 Task: Use the formula "HEX2OCT" in spreadsheet "Project portfolio".
Action: Mouse moved to (673, 280)
Screenshot: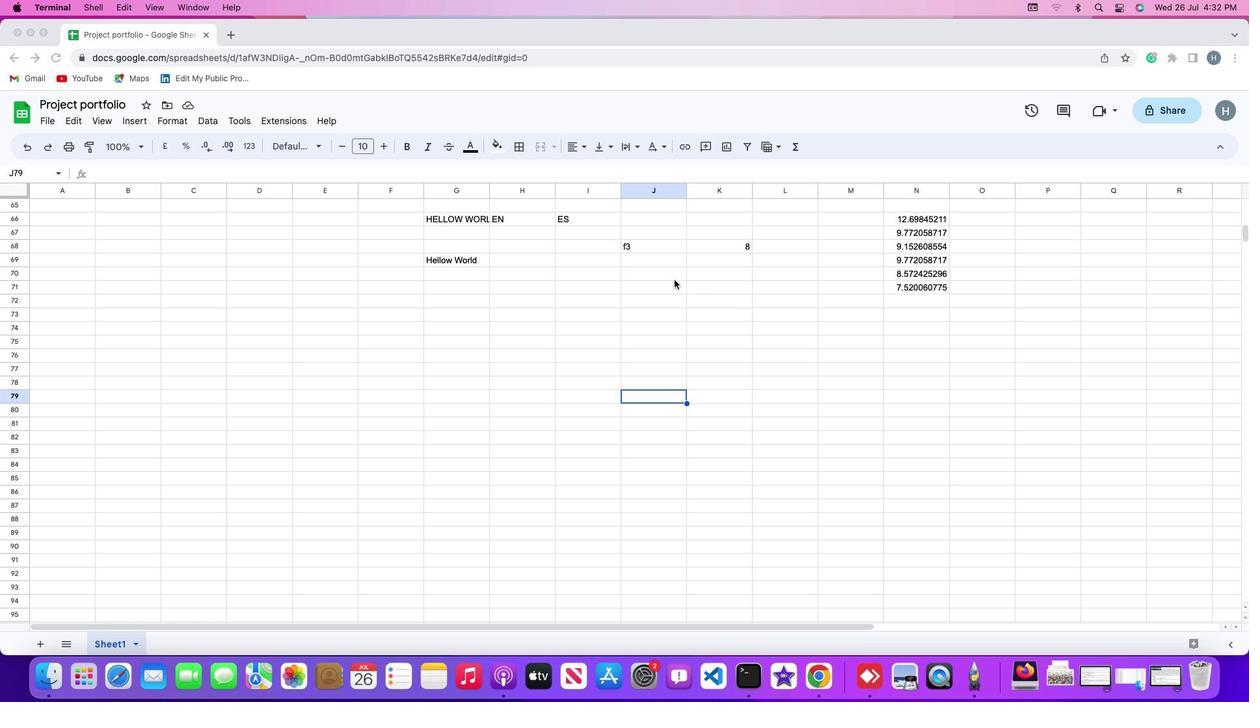 
Action: Mouse pressed left at (673, 280)
Screenshot: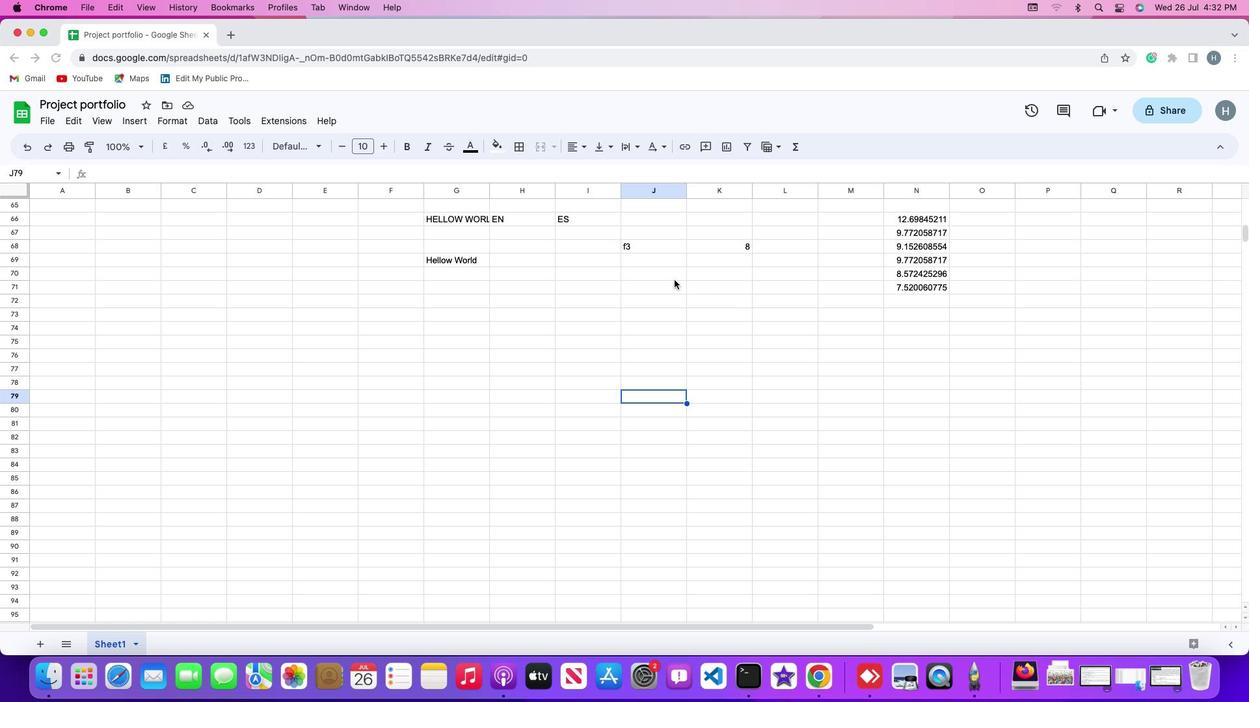 
Action: Mouse moved to (670, 275)
Screenshot: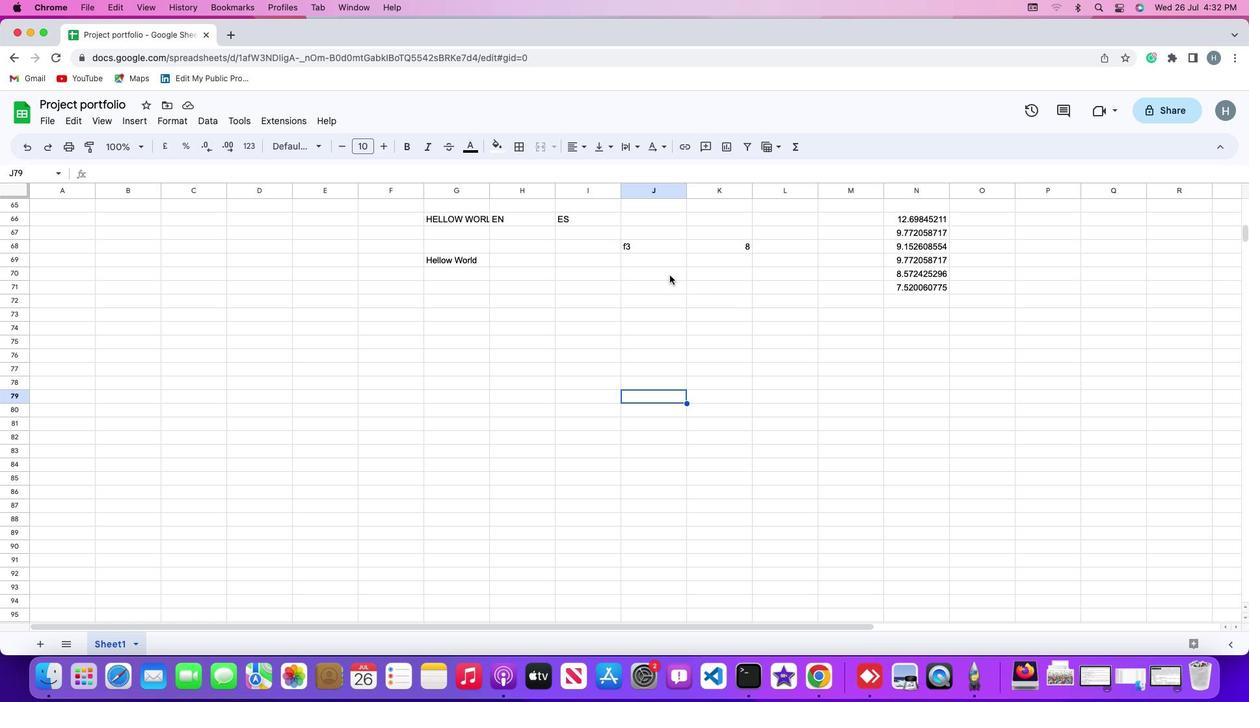 
Action: Mouse pressed left at (670, 275)
Screenshot: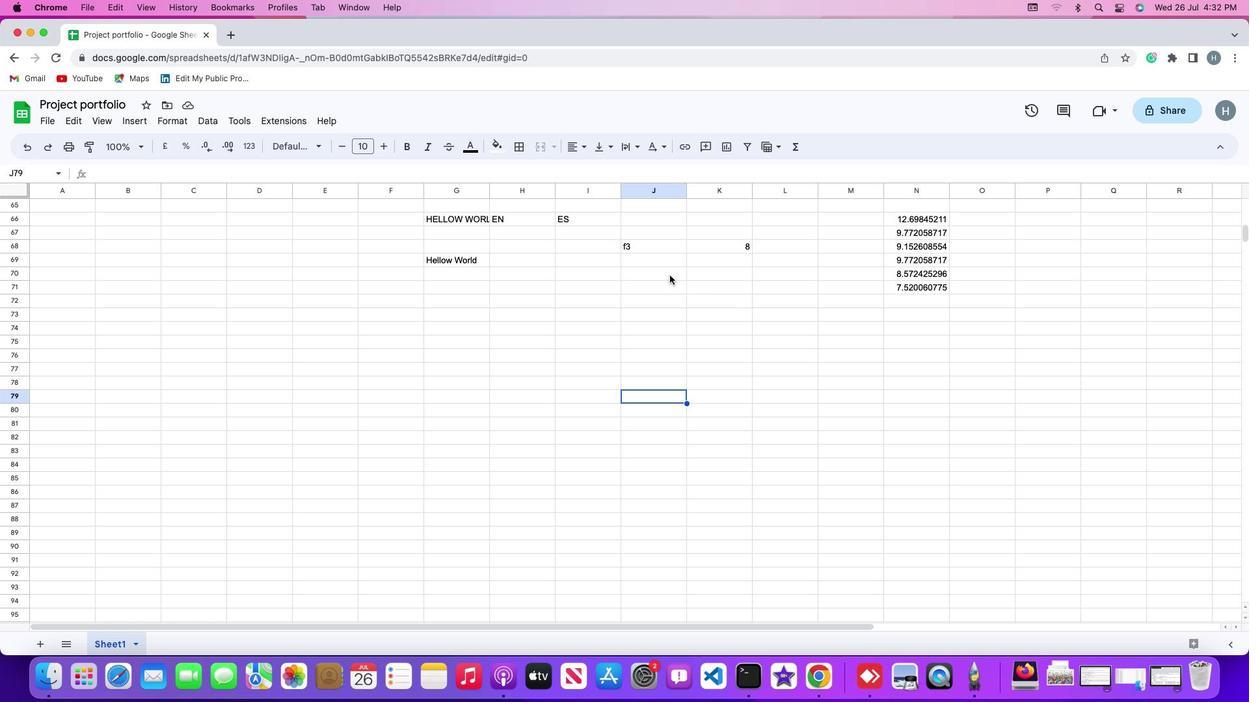 
Action: Mouse moved to (125, 119)
Screenshot: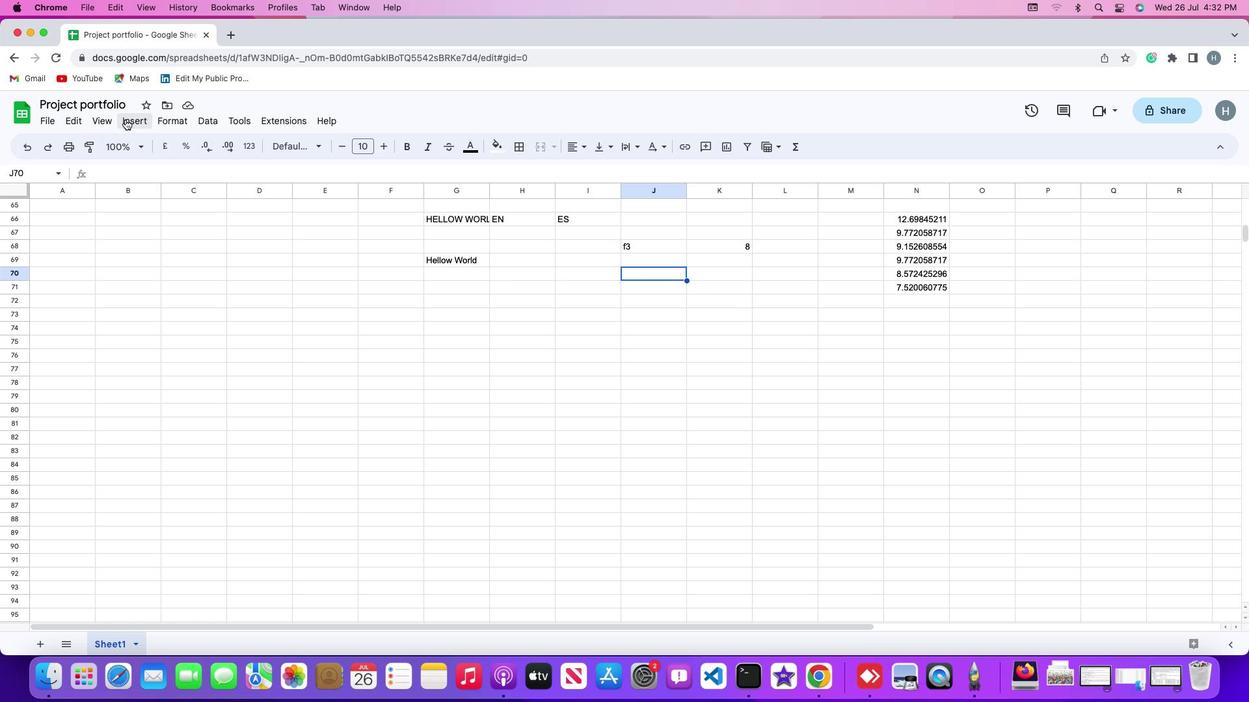
Action: Mouse pressed left at (125, 119)
Screenshot: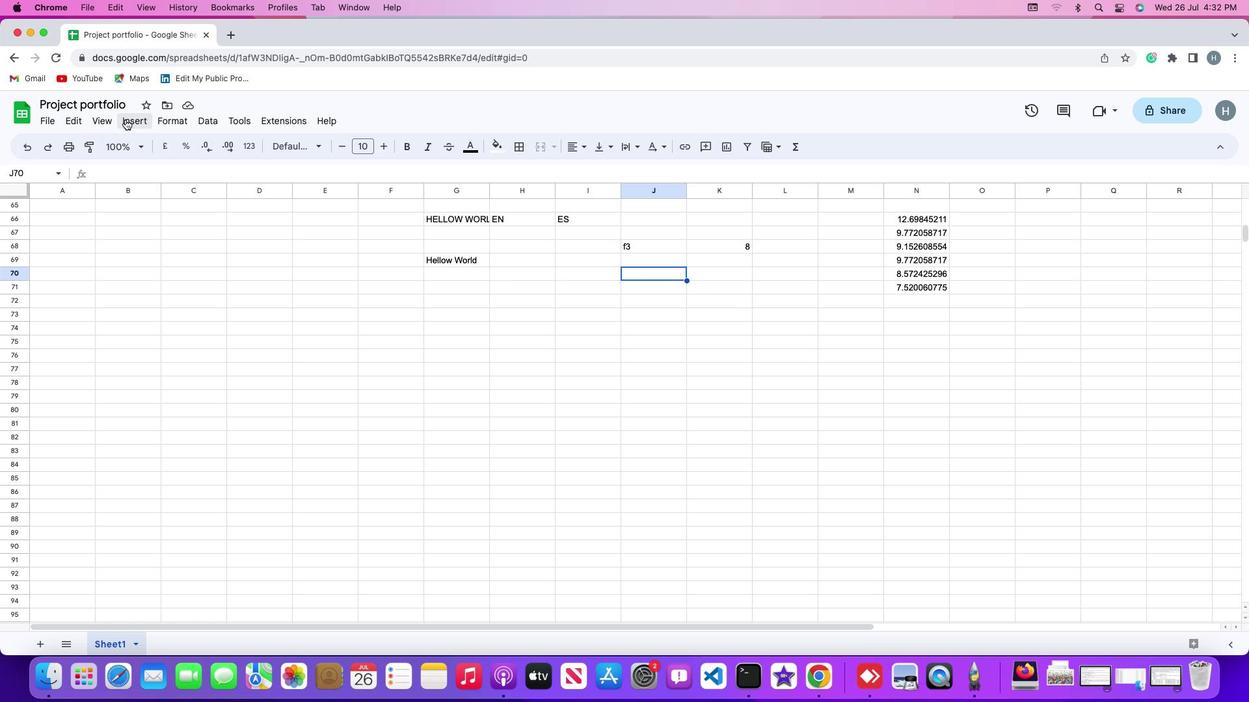 
Action: Mouse moved to (161, 328)
Screenshot: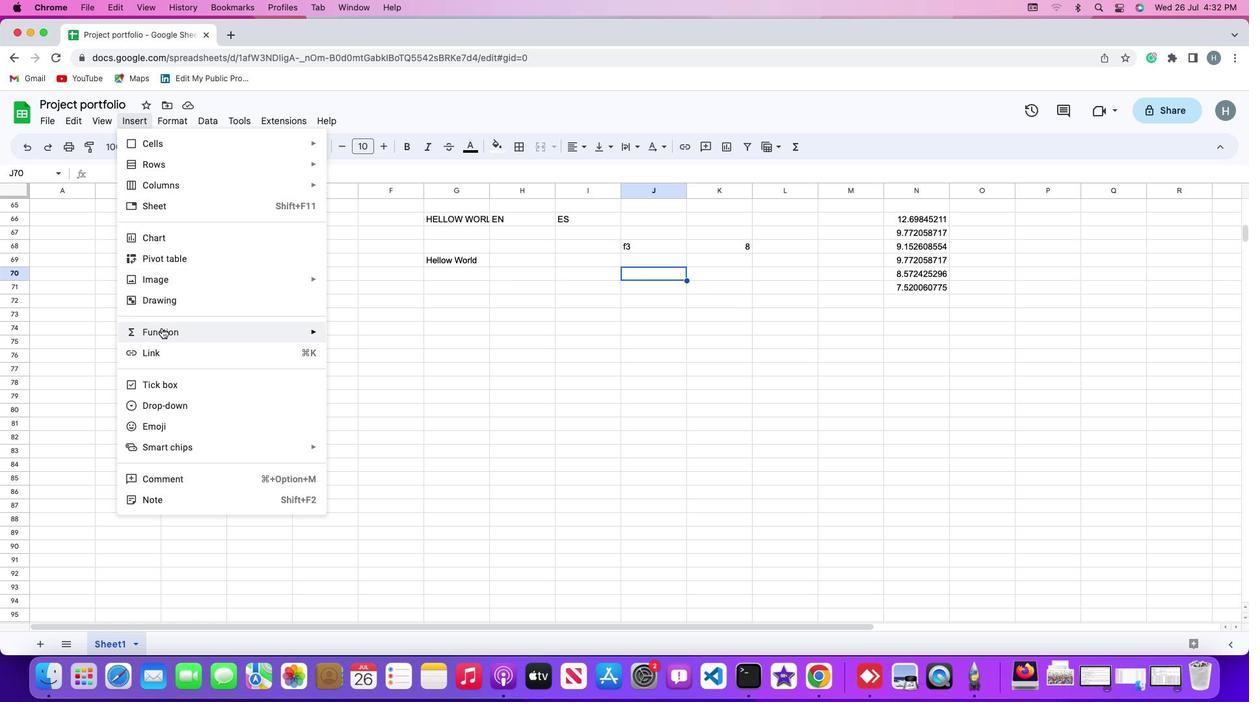 
Action: Mouse pressed left at (161, 328)
Screenshot: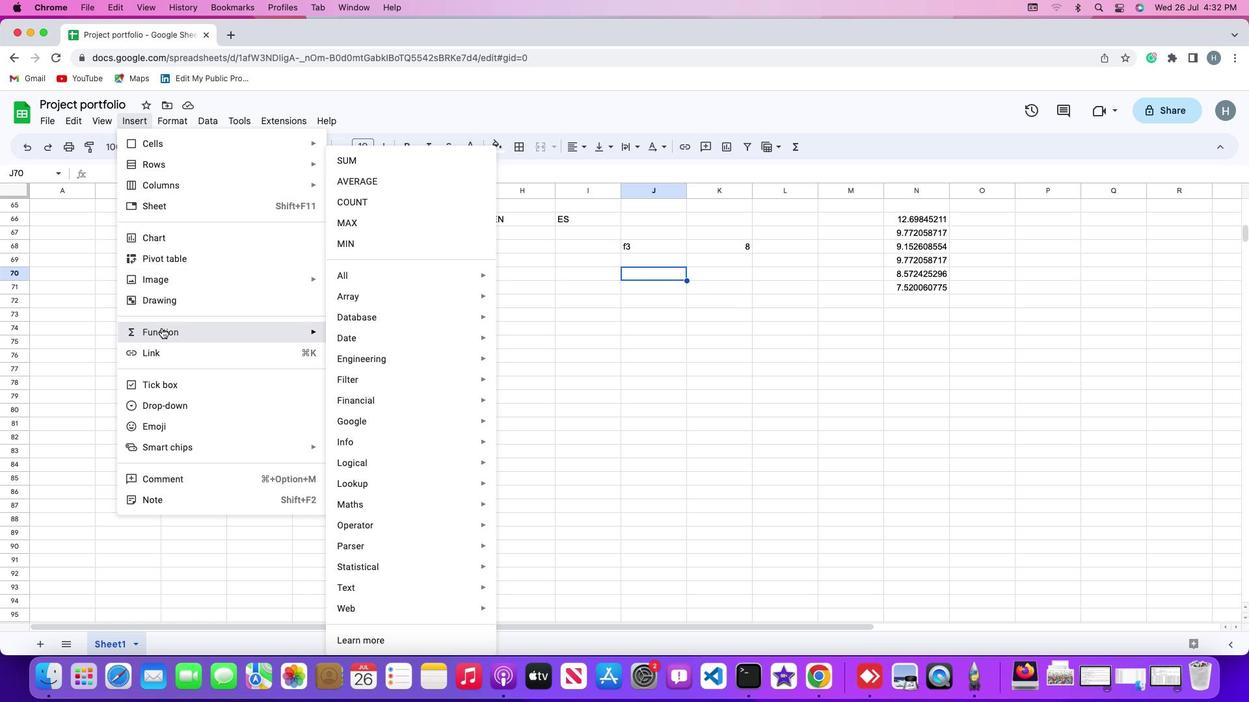 
Action: Mouse moved to (344, 278)
Screenshot: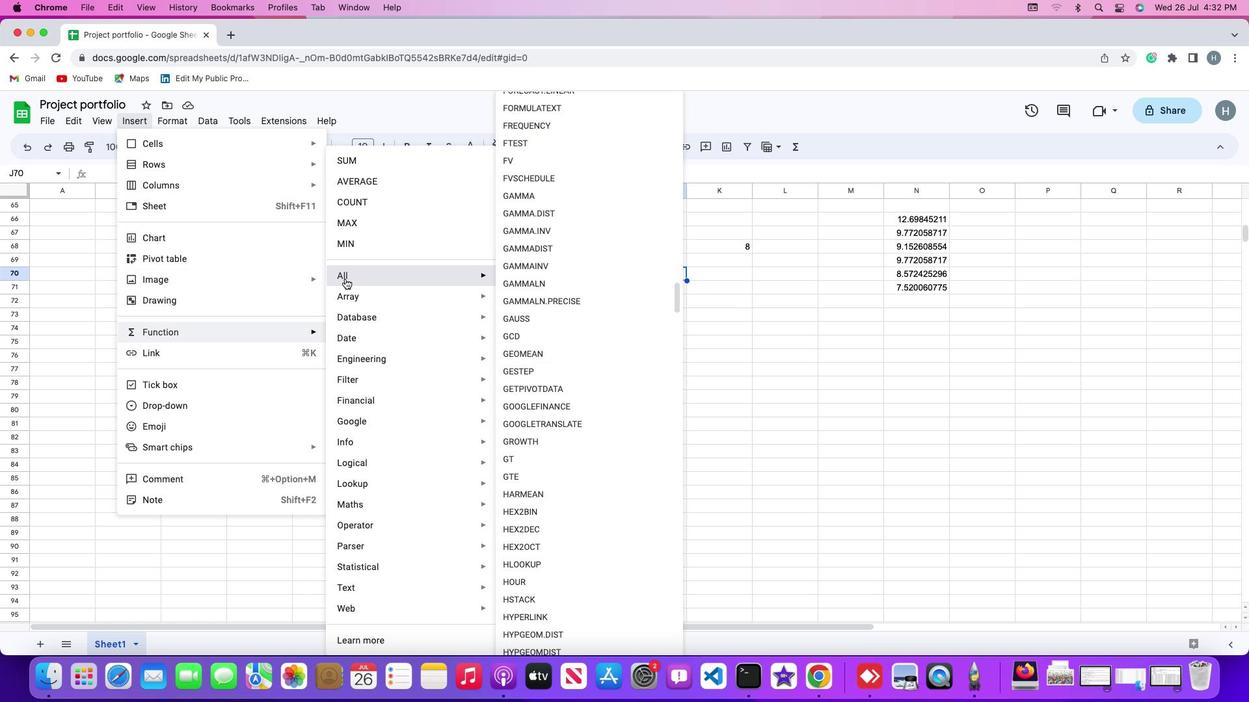 
Action: Mouse pressed left at (344, 278)
Screenshot: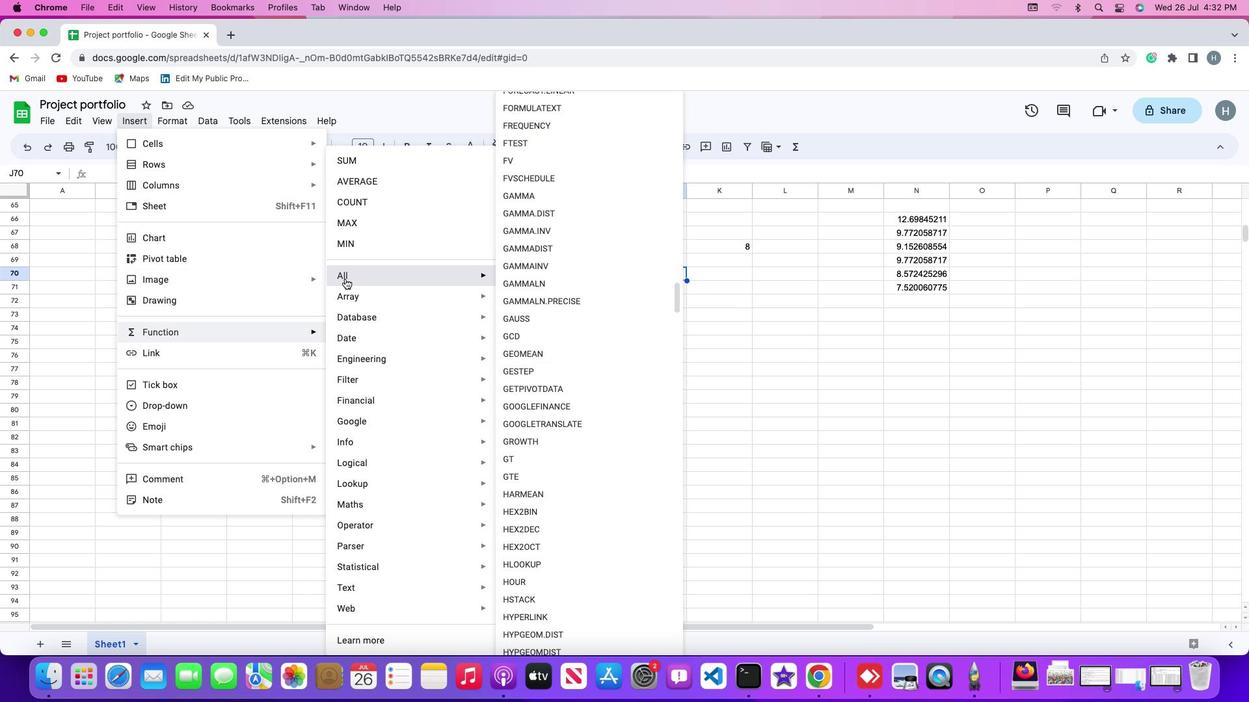 
Action: Mouse moved to (545, 551)
Screenshot: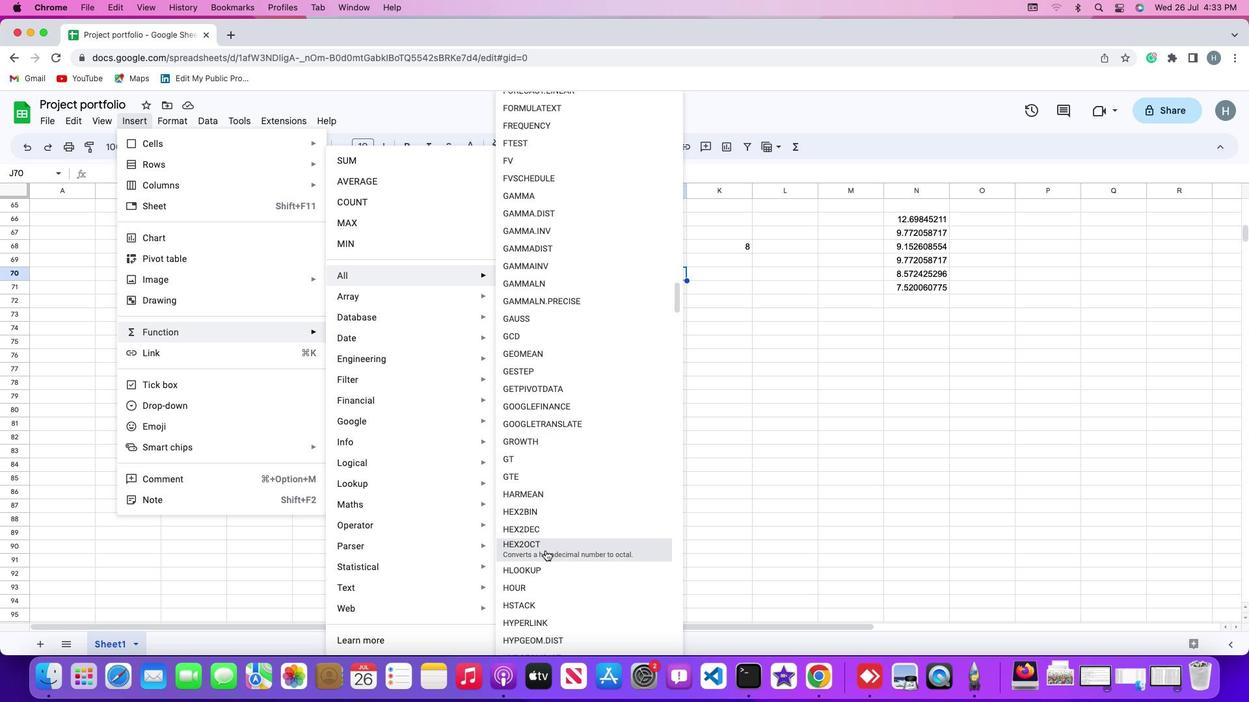
Action: Mouse pressed left at (545, 551)
Screenshot: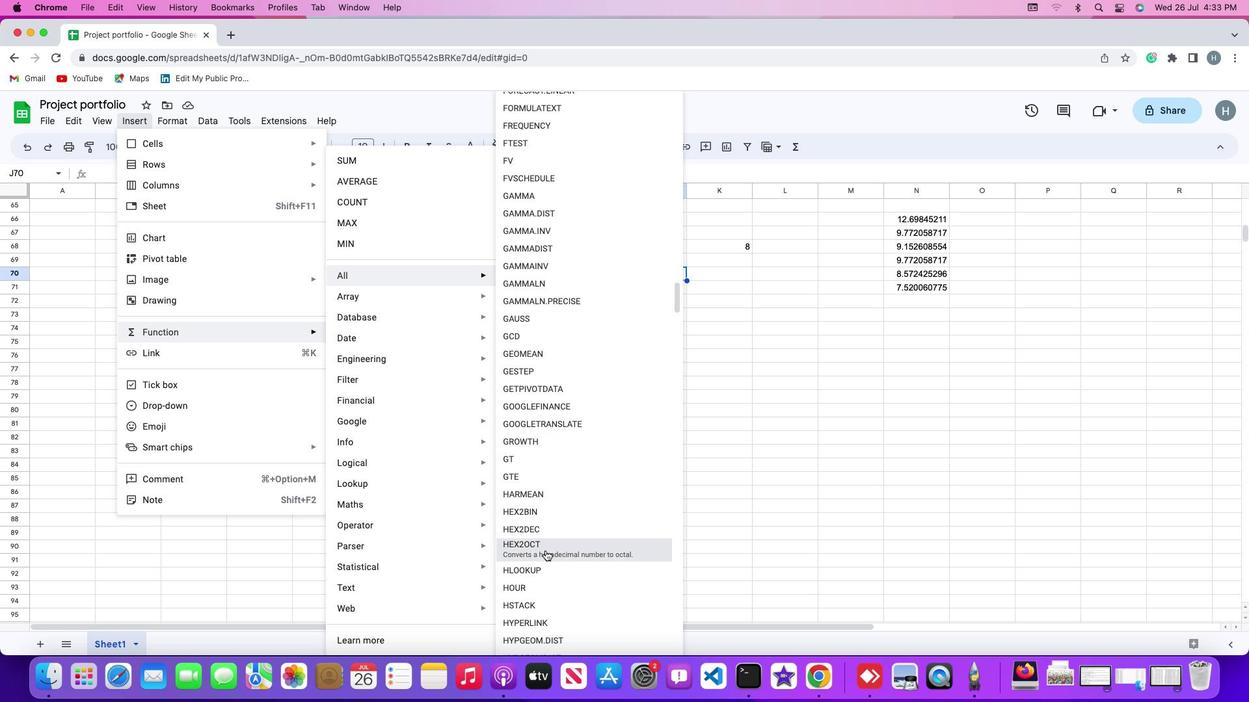 
Action: Mouse moved to (642, 245)
Screenshot: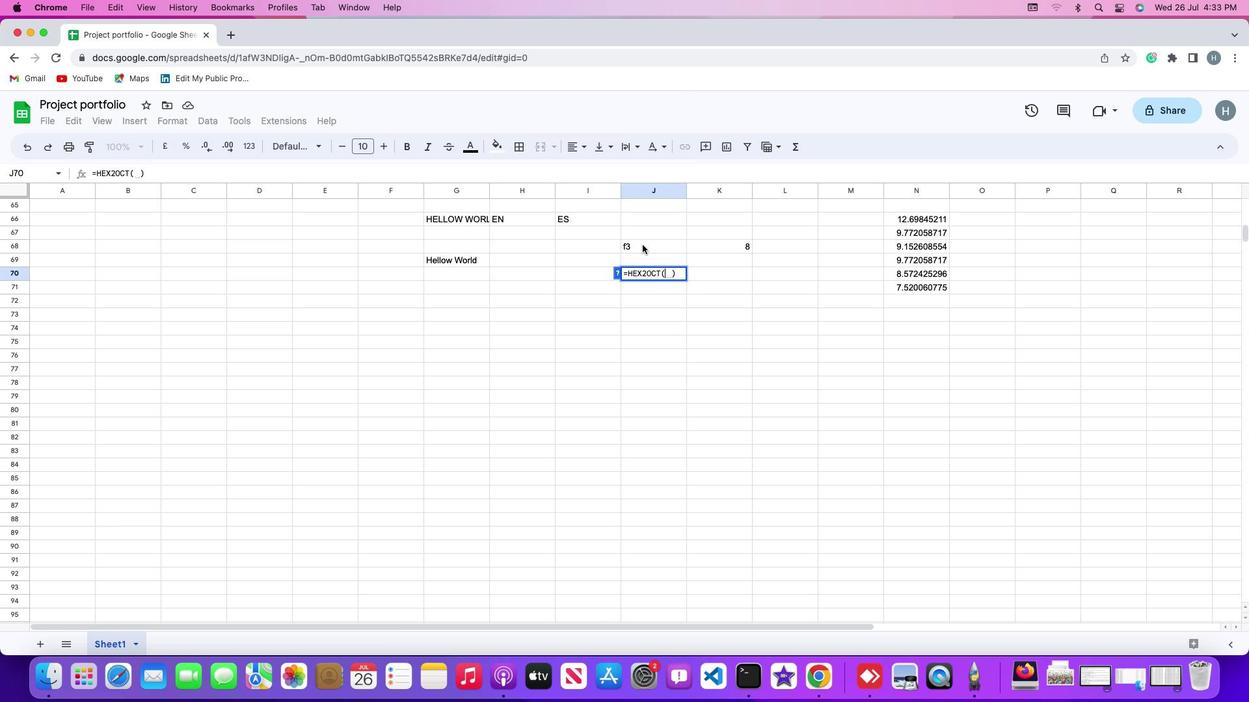 
Action: Mouse pressed left at (642, 245)
Screenshot: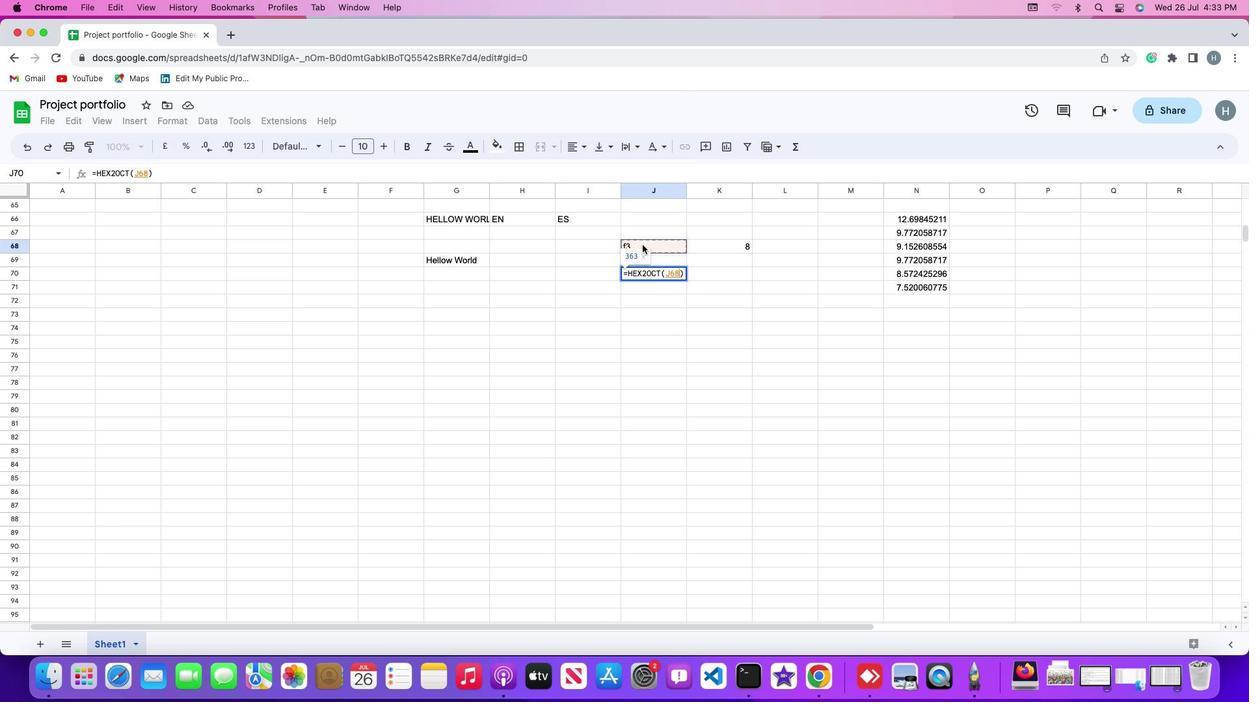 
Action: Key pressed ','
Screenshot: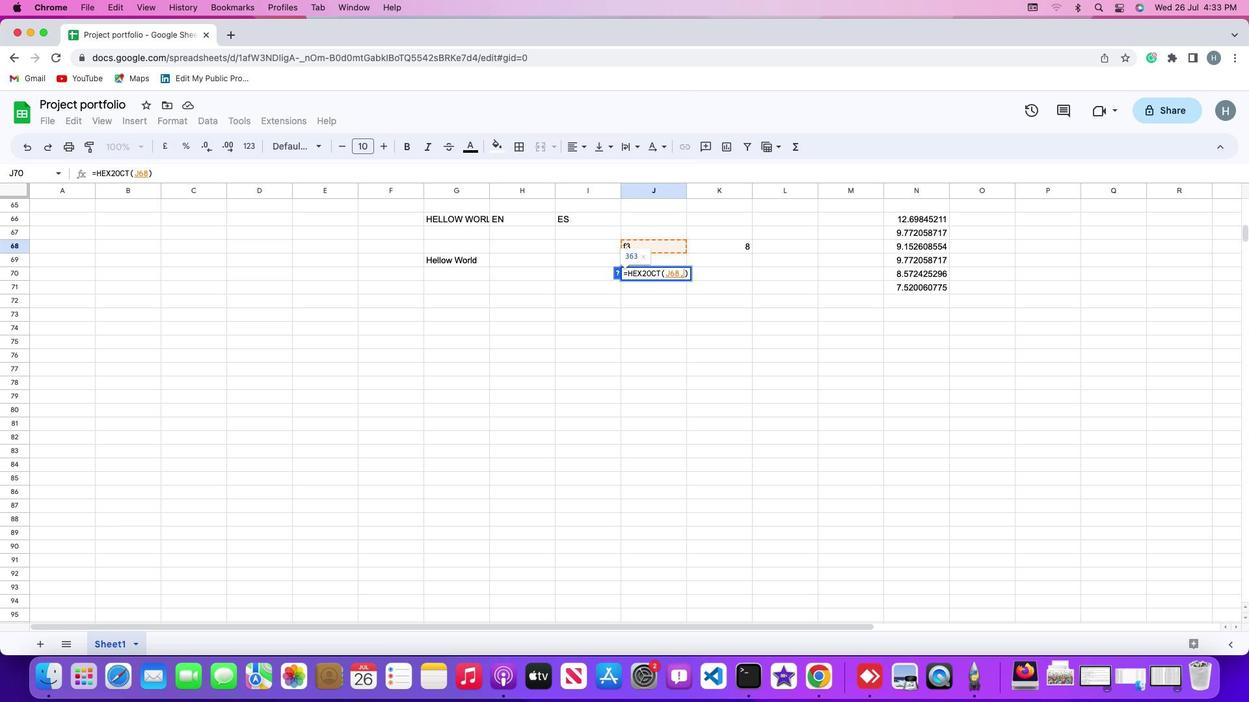 
Action: Mouse moved to (733, 243)
Screenshot: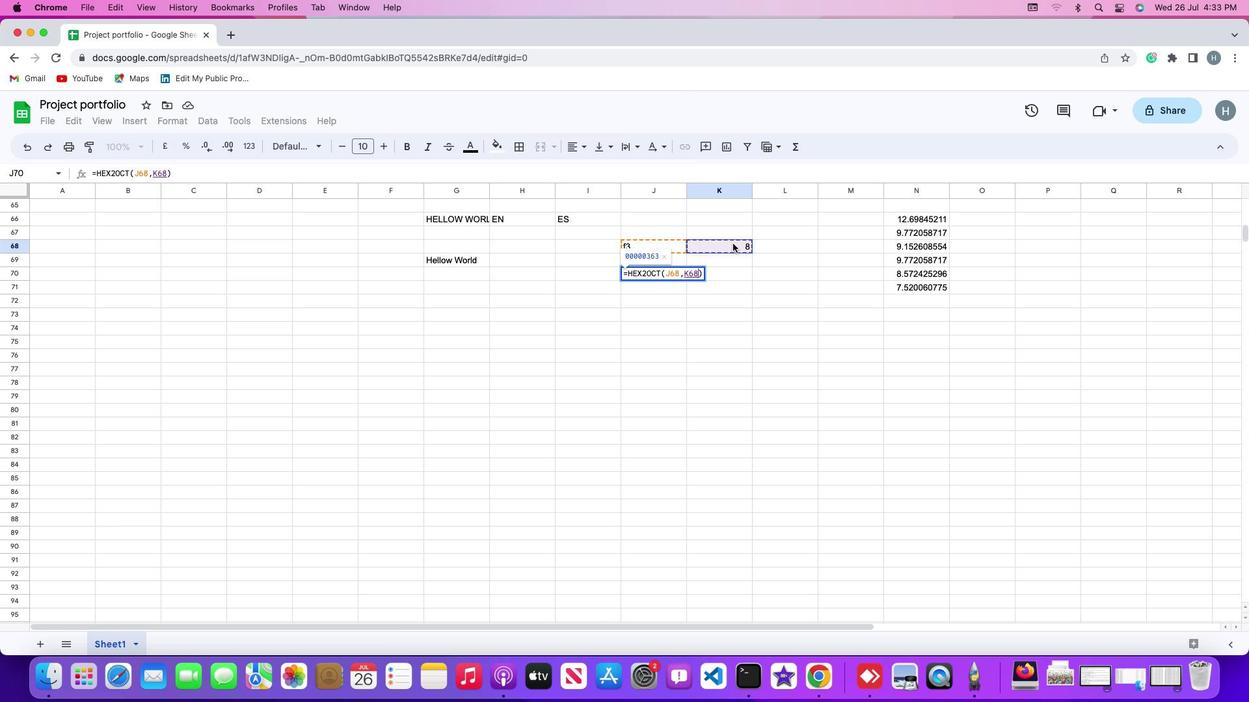
Action: Mouse pressed left at (733, 243)
Screenshot: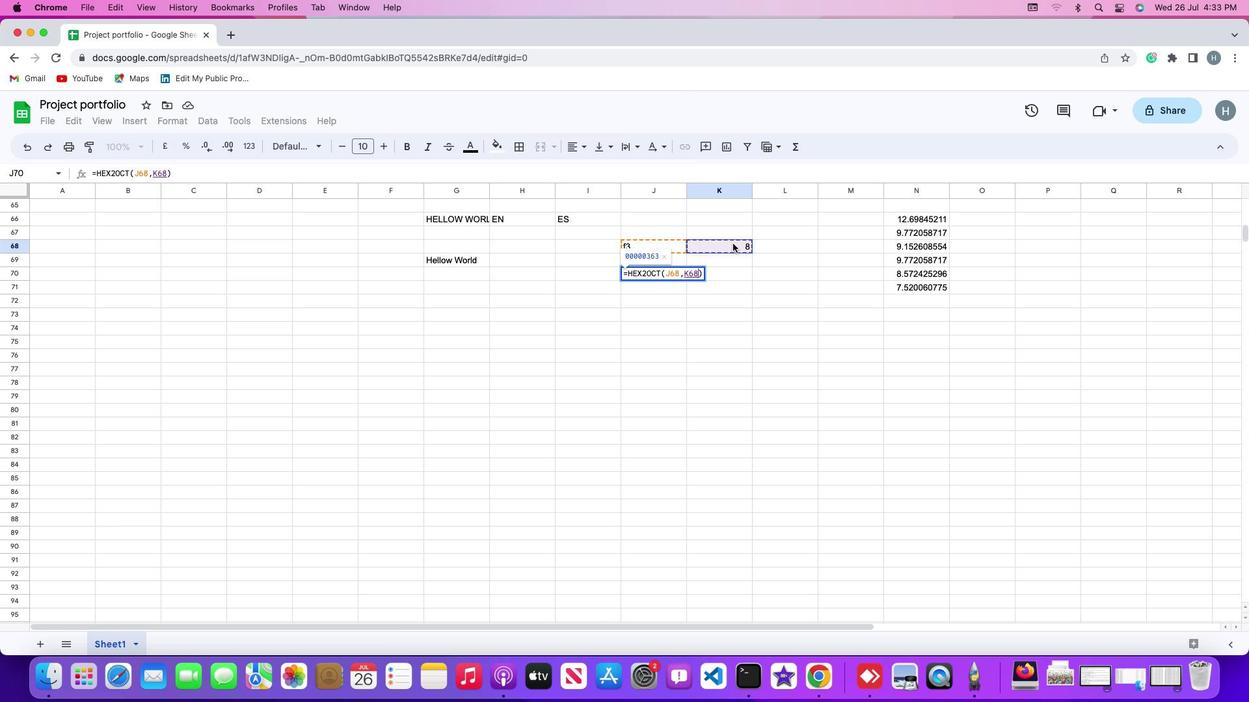 
Action: Key pressed Key.enter
Screenshot: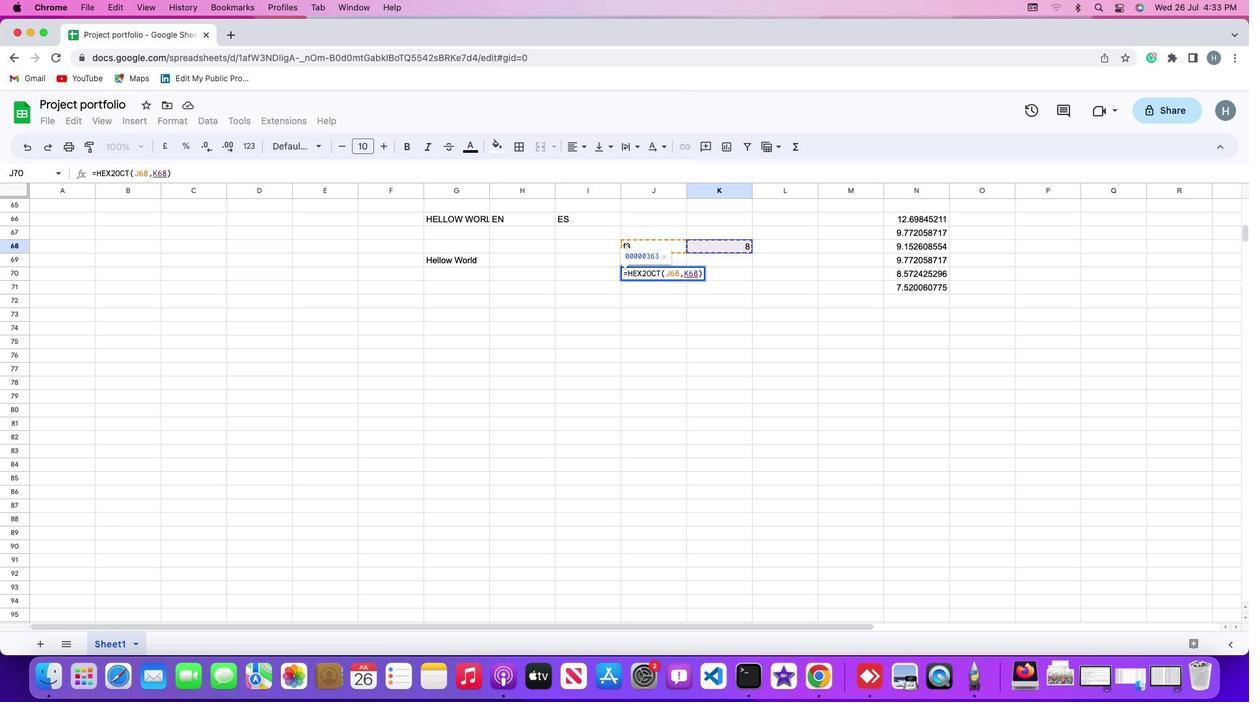 
Action: Mouse moved to (720, 256)
Screenshot: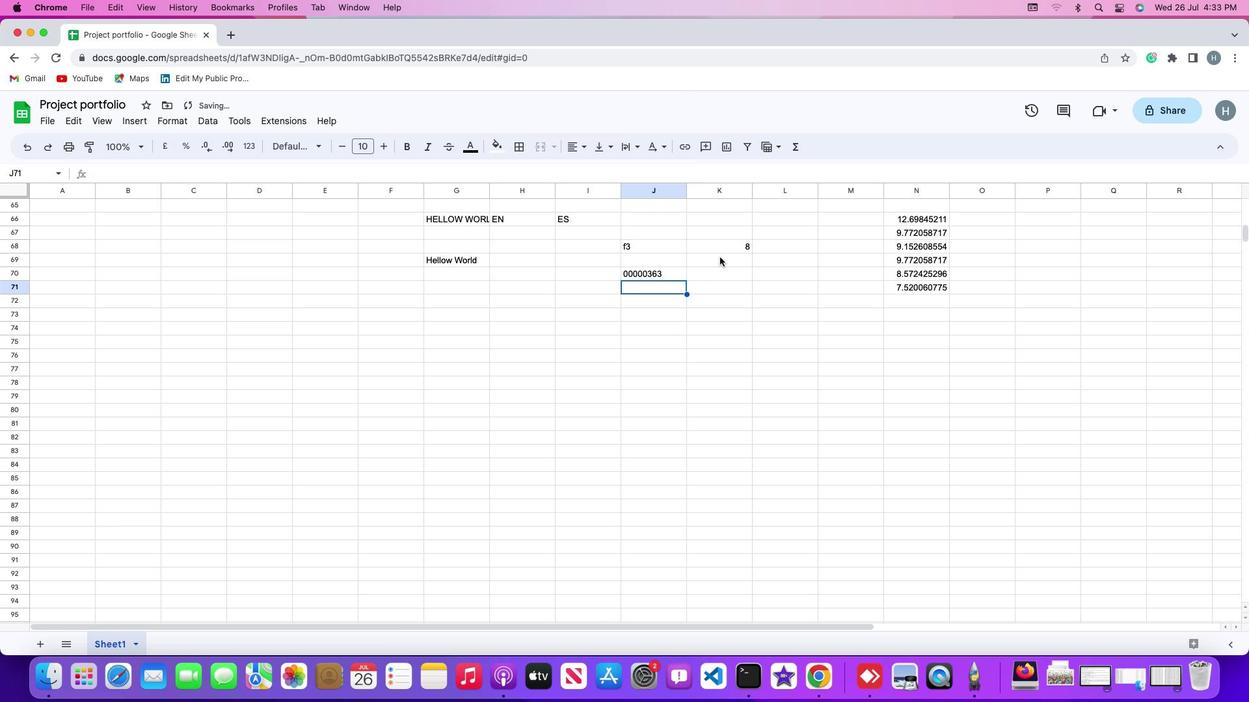 
